 Task: Change margins with wide.
Action: Mouse moved to (61, 97)
Screenshot: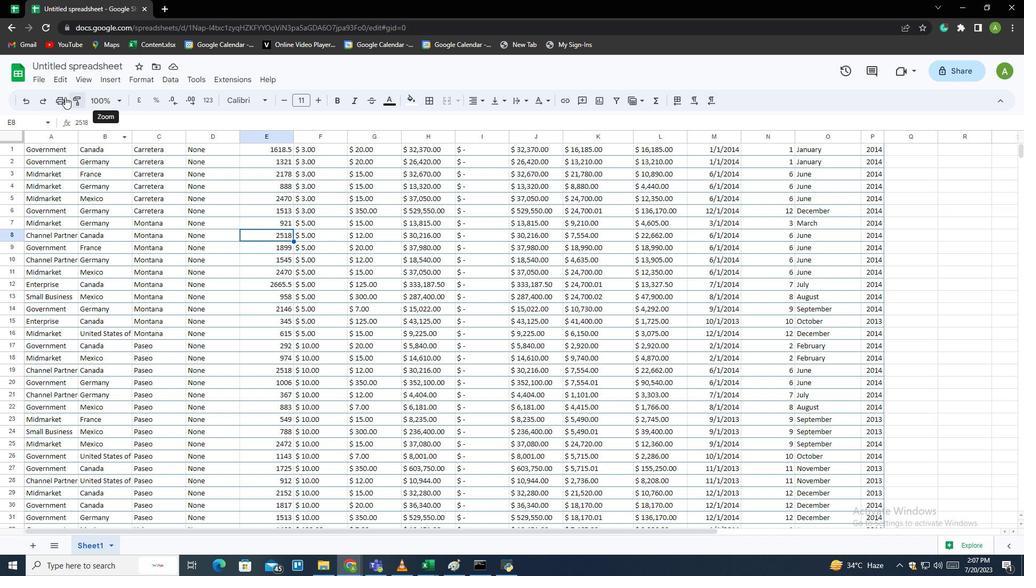 
Action: Mouse pressed left at (61, 97)
Screenshot: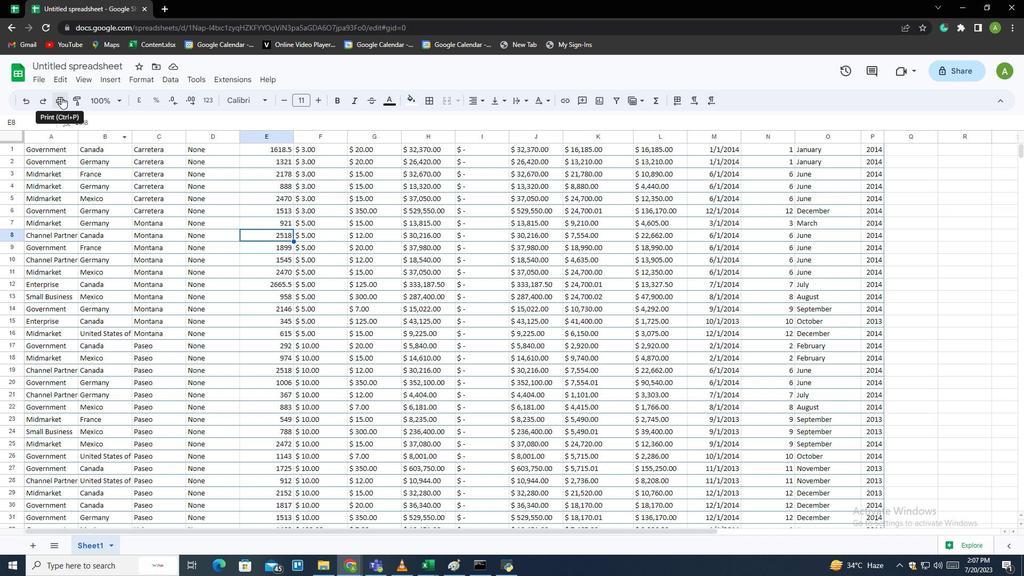 
Action: Mouse moved to (903, 299)
Screenshot: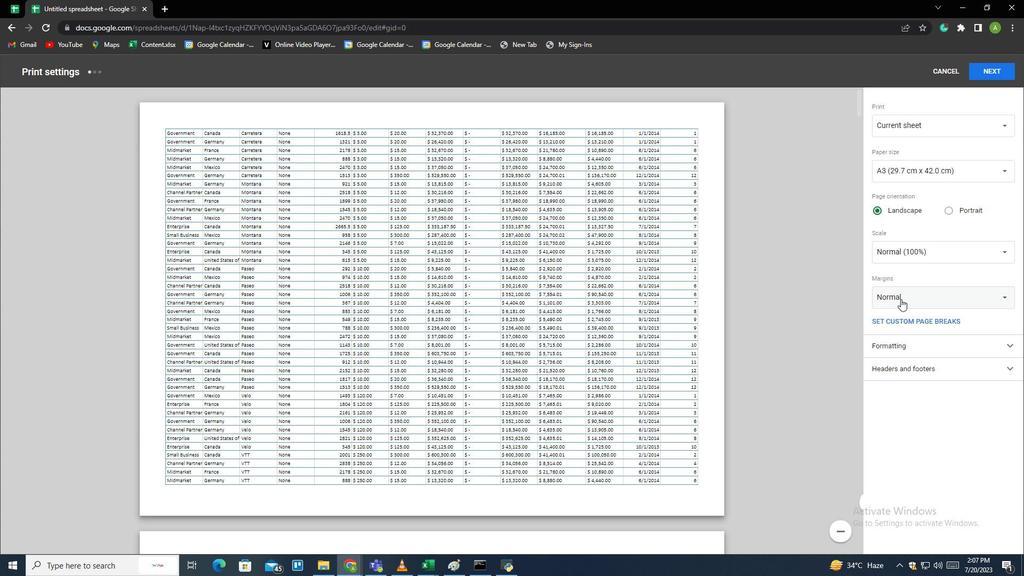 
Action: Mouse pressed left at (903, 299)
Screenshot: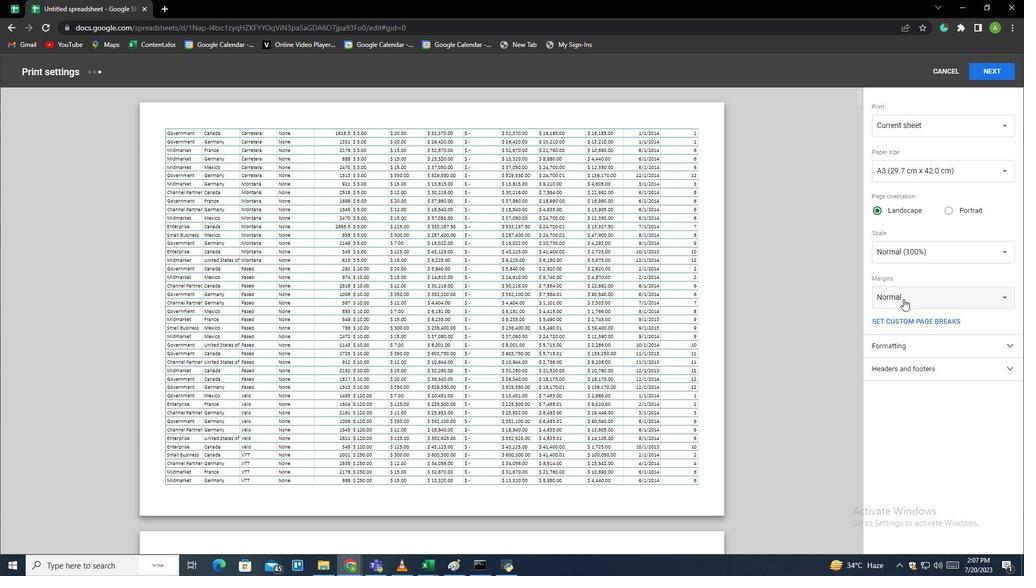 
Action: Mouse moved to (898, 328)
Screenshot: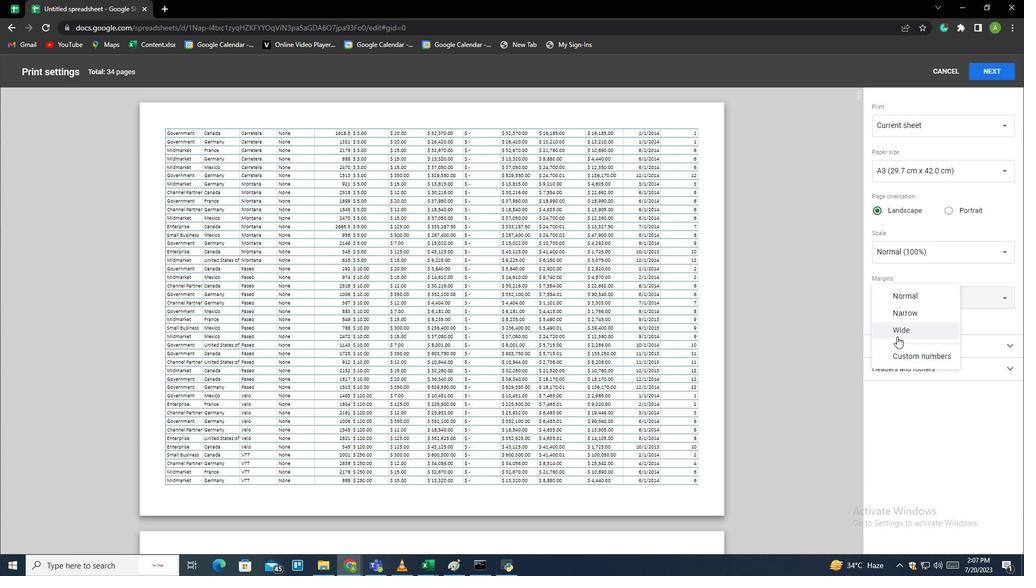 
Action: Mouse pressed left at (898, 328)
Screenshot: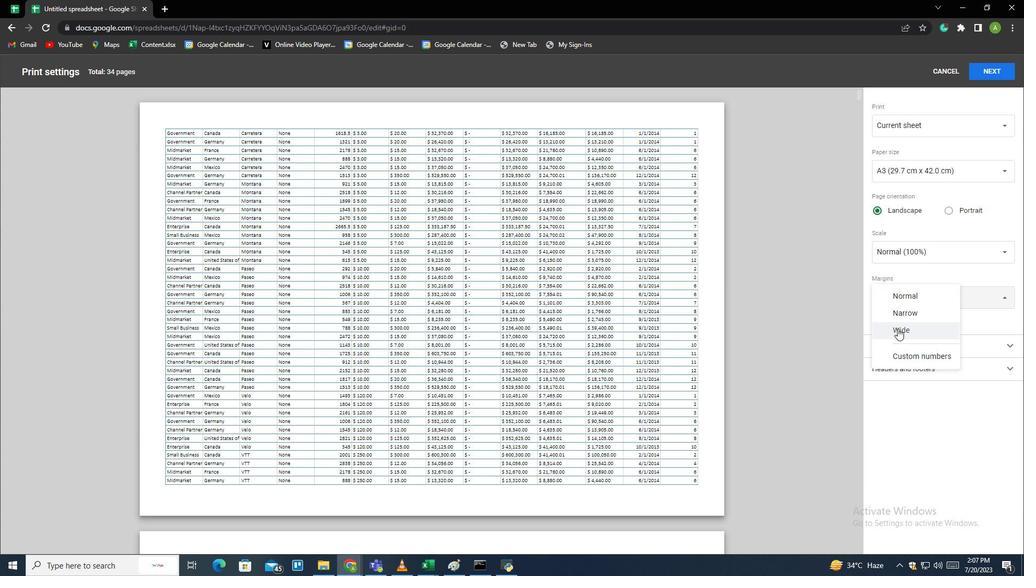 
Action: Mouse moved to (894, 327)
Screenshot: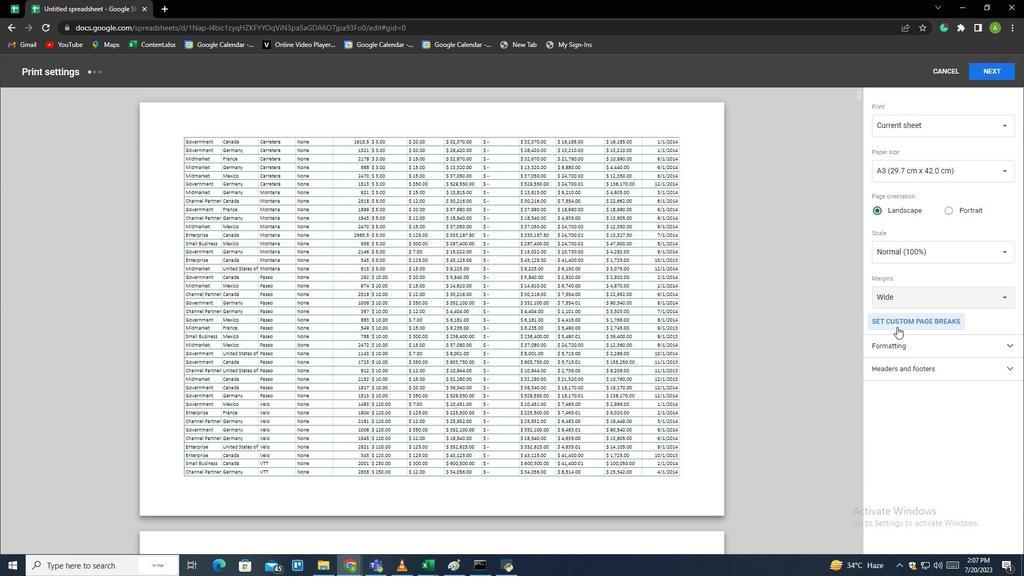 
